 Task: Check the sale-to-list price of condos/co-ops in the last 5 years.
Action: Mouse moved to (674, 63)
Screenshot: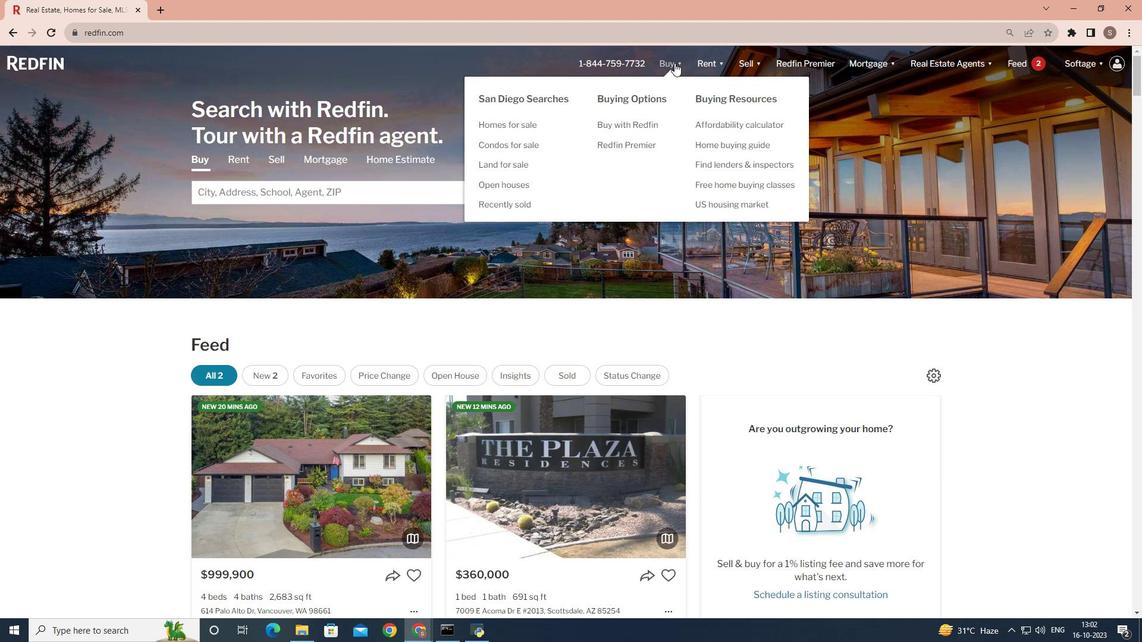 
Action: Mouse pressed left at (674, 63)
Screenshot: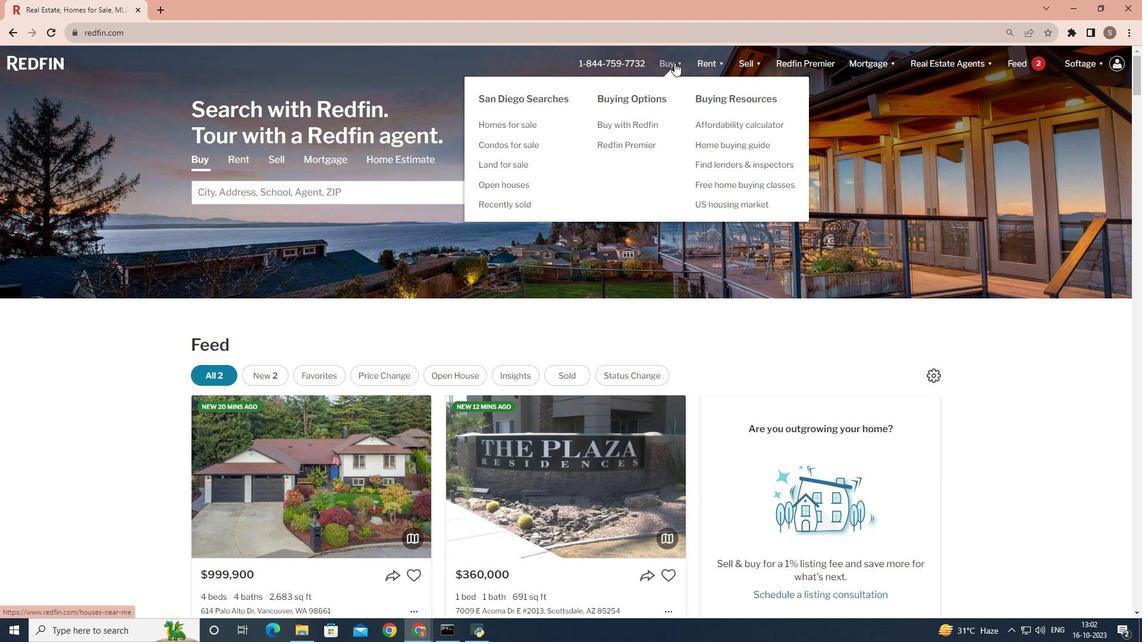 
Action: Mouse moved to (335, 248)
Screenshot: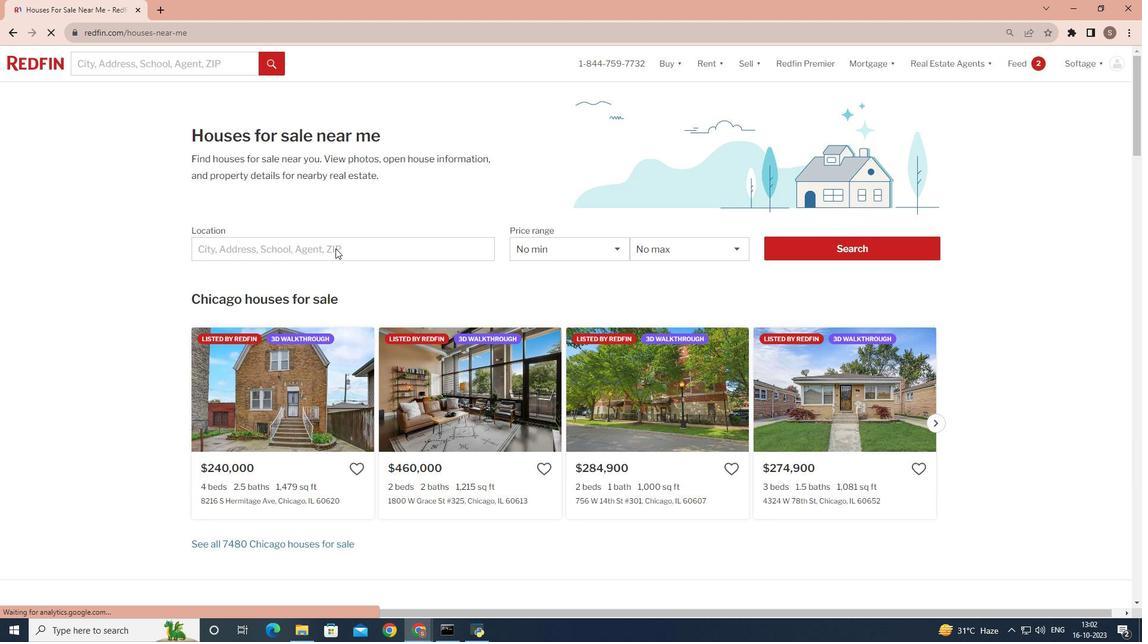
Action: Mouse pressed left at (335, 248)
Screenshot: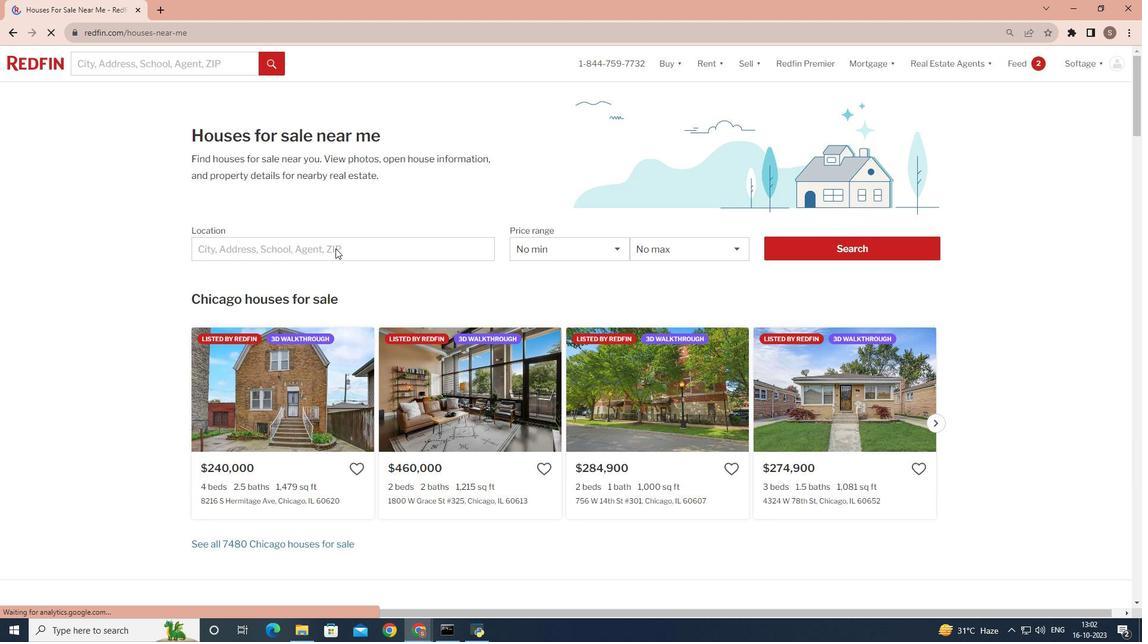 
Action: Mouse moved to (266, 246)
Screenshot: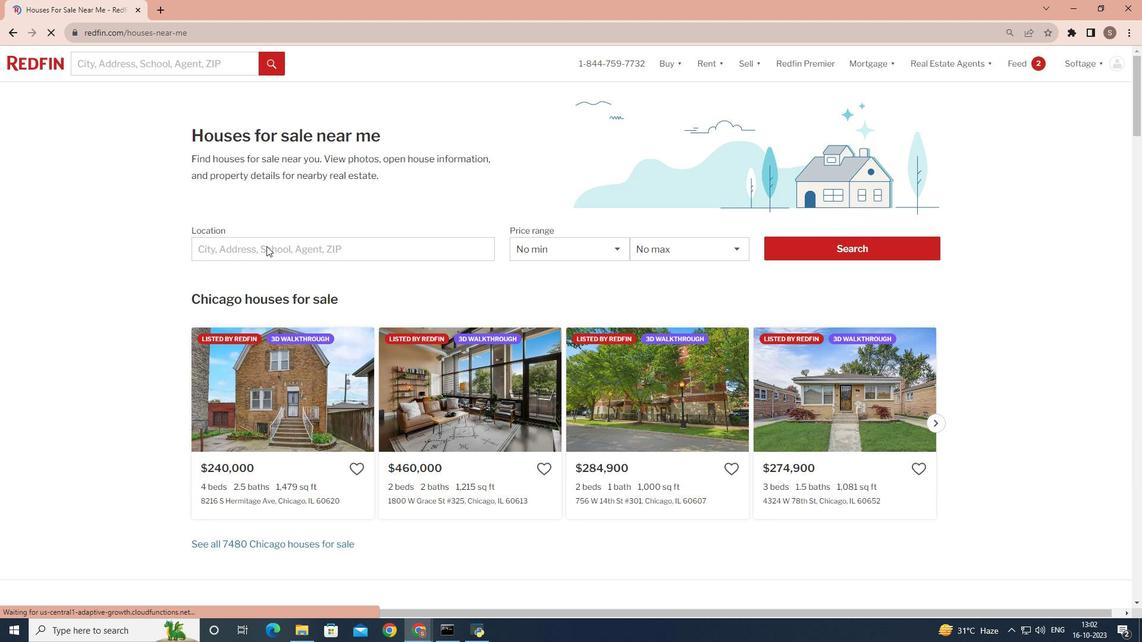 
Action: Mouse pressed left at (266, 246)
Screenshot: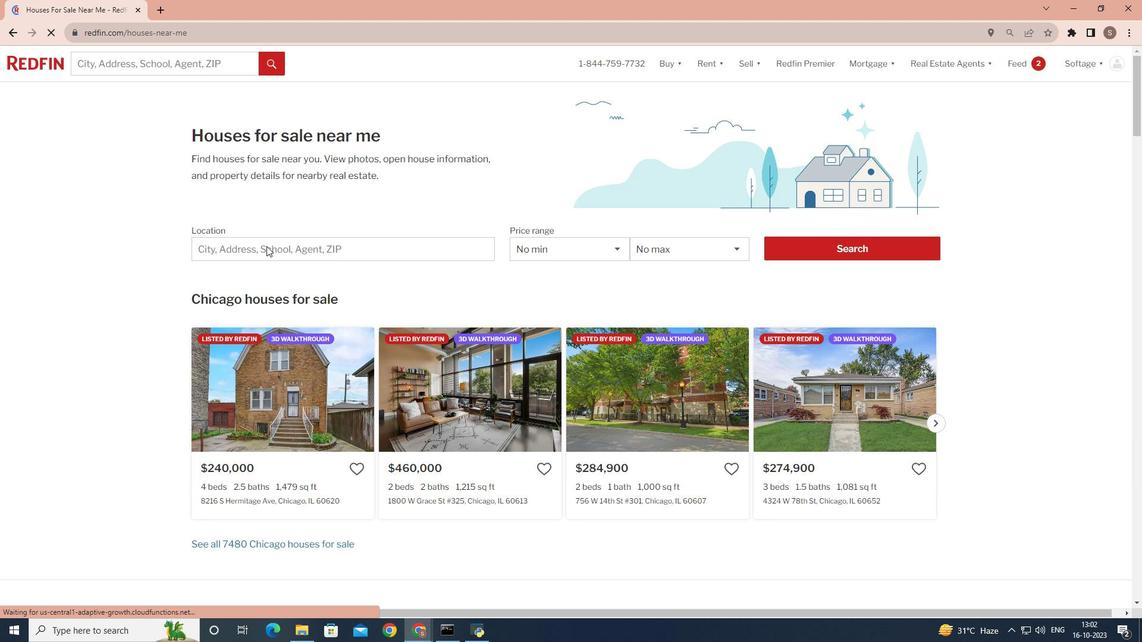 
Action: Key pressed <Key.shift>San<Key.space><Key.shift>Diego
Screenshot: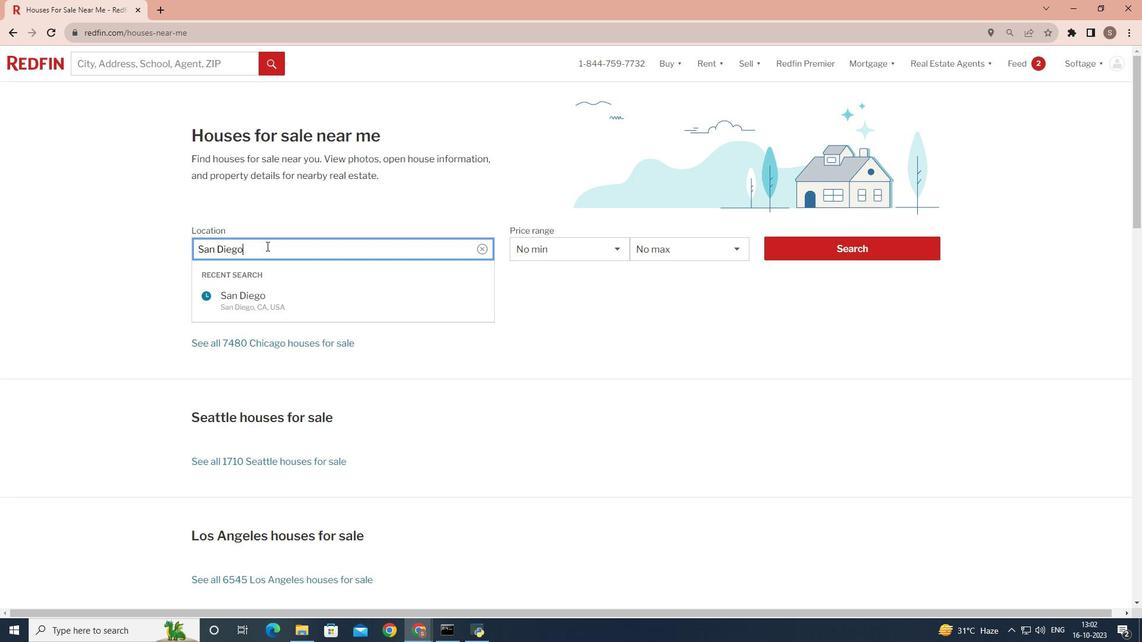 
Action: Mouse moved to (810, 247)
Screenshot: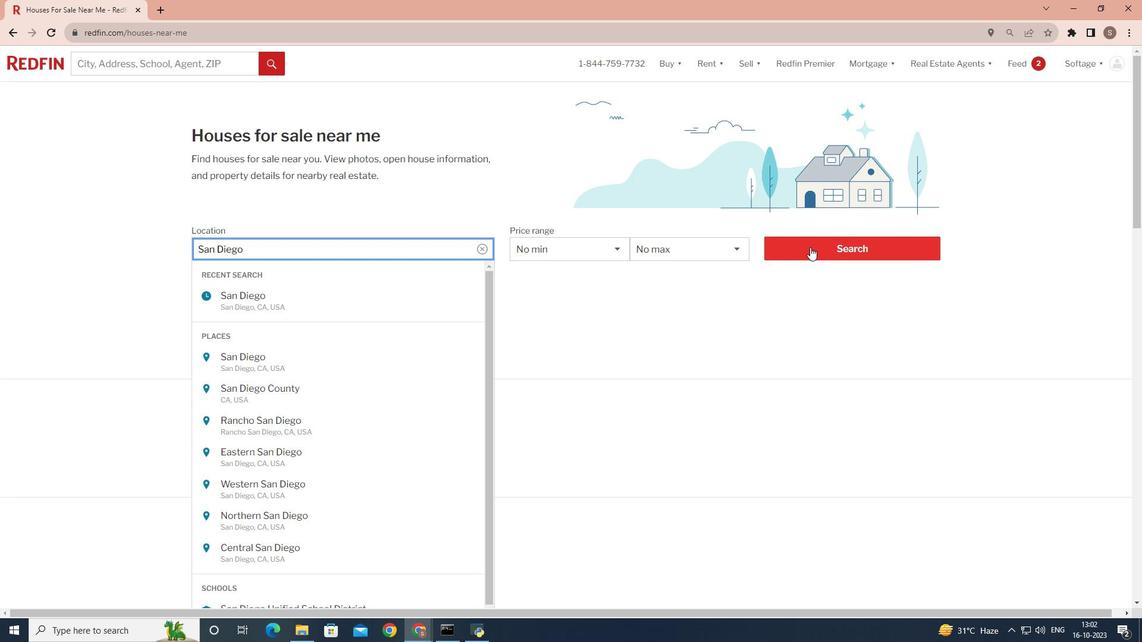 
Action: Mouse pressed left at (810, 247)
Screenshot: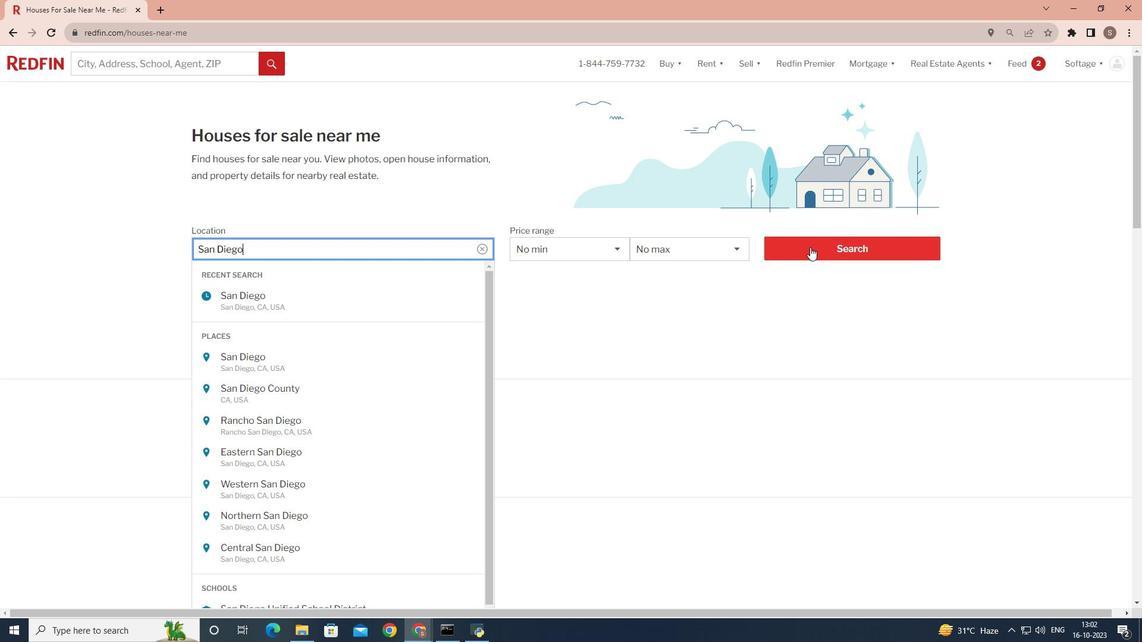 
Action: Mouse pressed left at (810, 247)
Screenshot: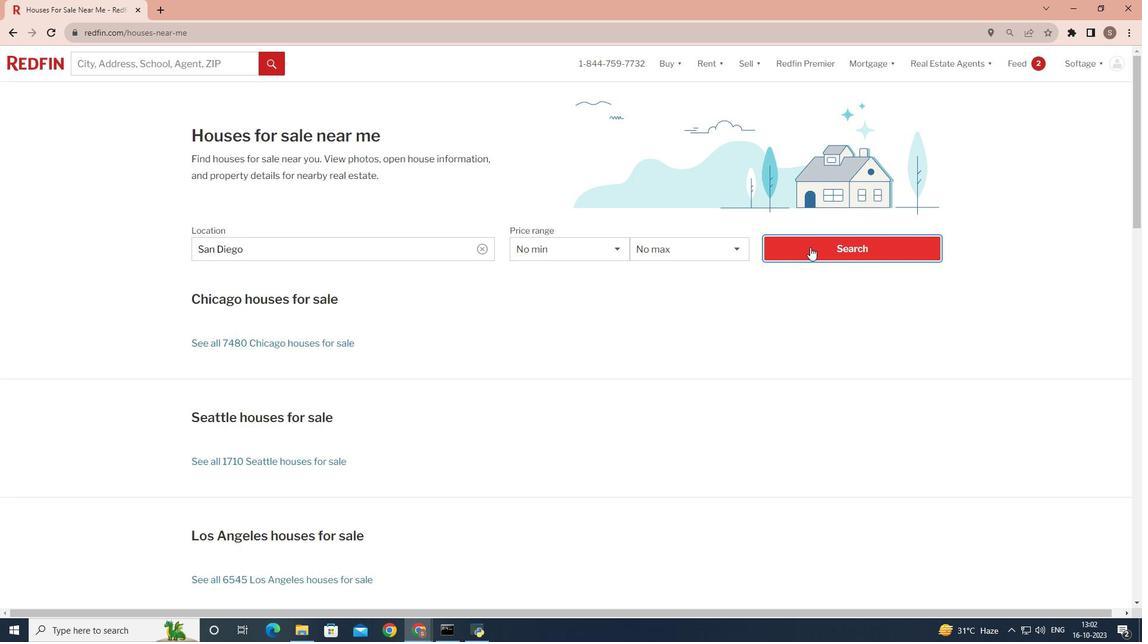 
Action: Mouse moved to (1011, 102)
Screenshot: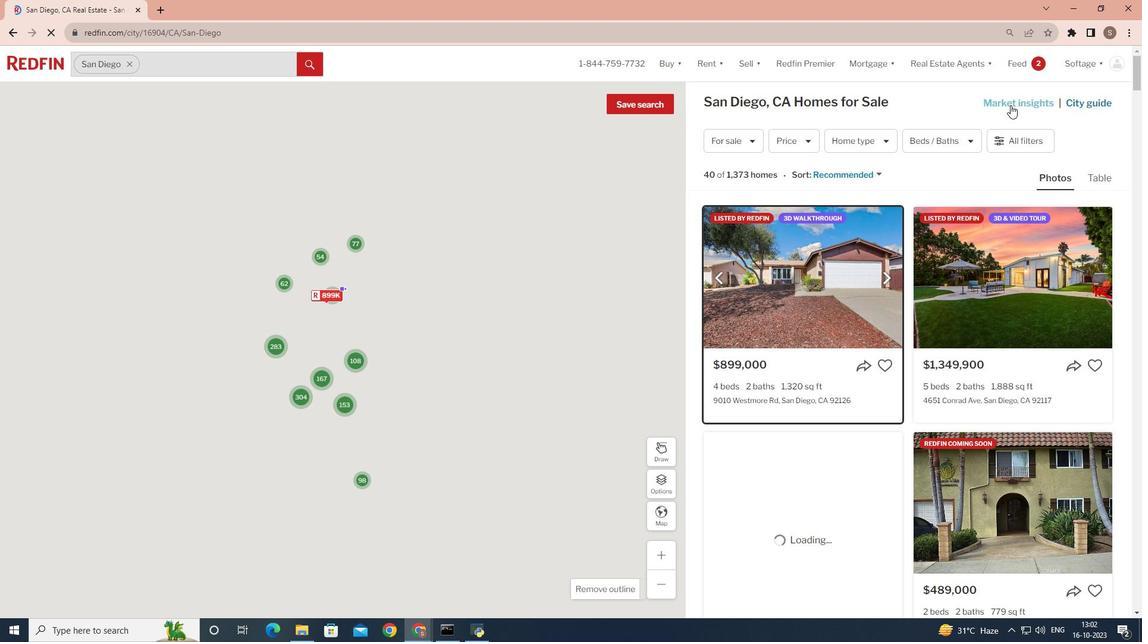 
Action: Mouse pressed left at (1011, 102)
Screenshot: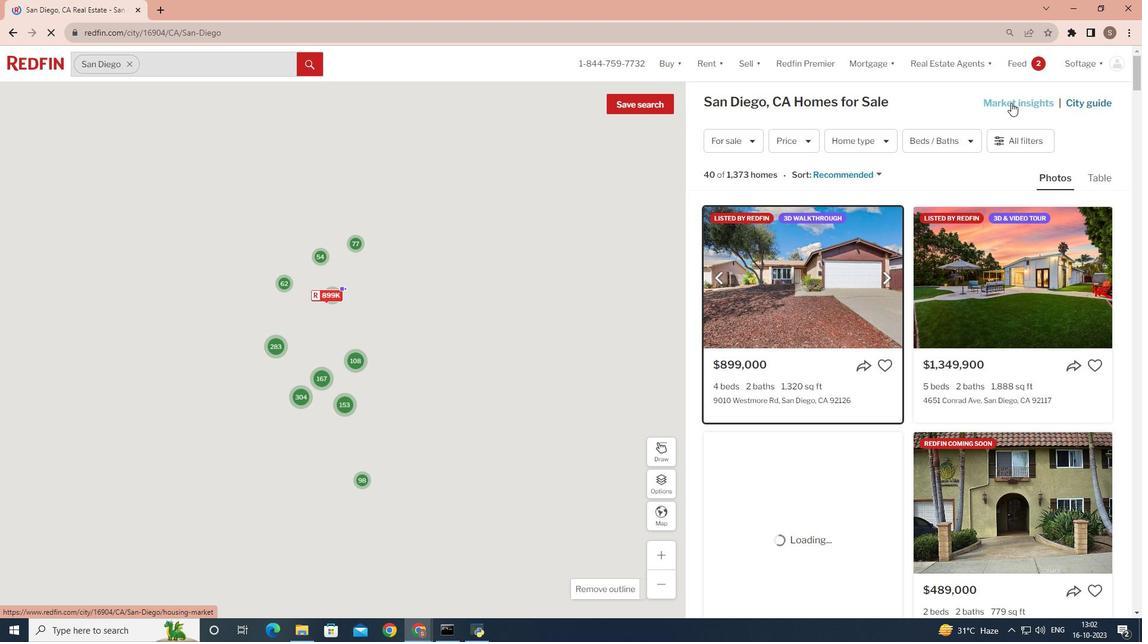 
Action: Mouse moved to (291, 433)
Screenshot: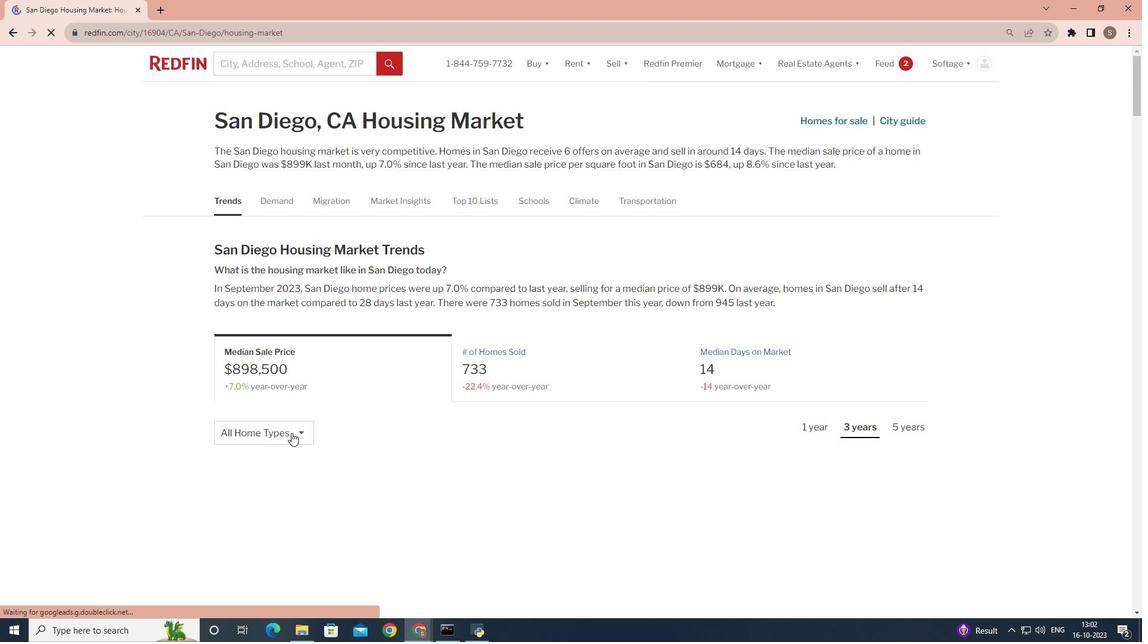 
Action: Mouse pressed left at (291, 433)
Screenshot: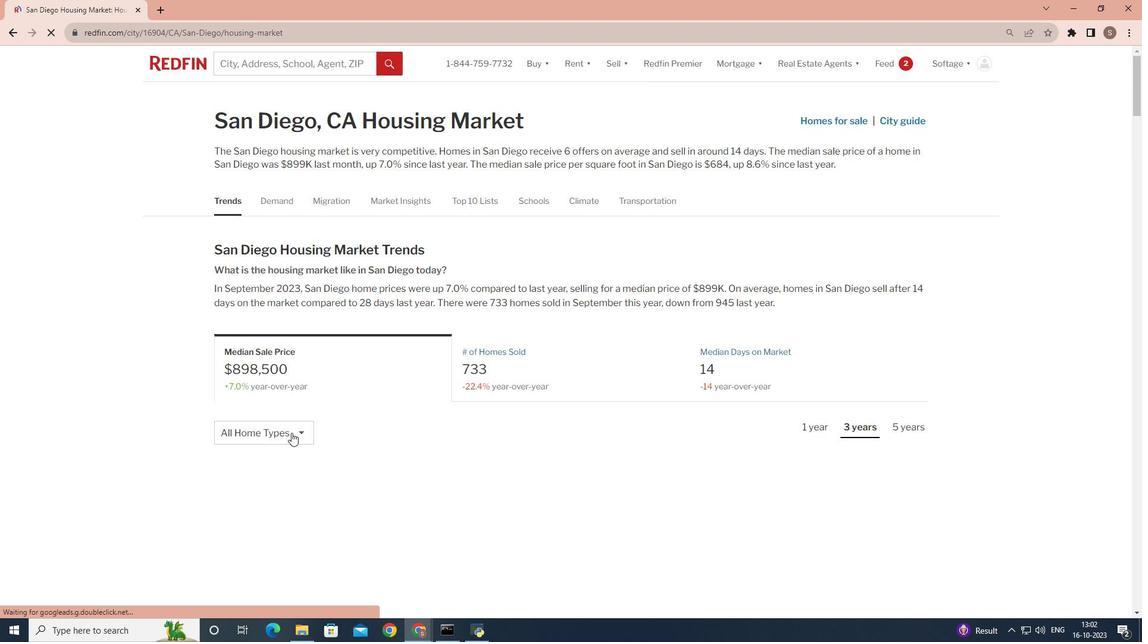 
Action: Mouse moved to (284, 534)
Screenshot: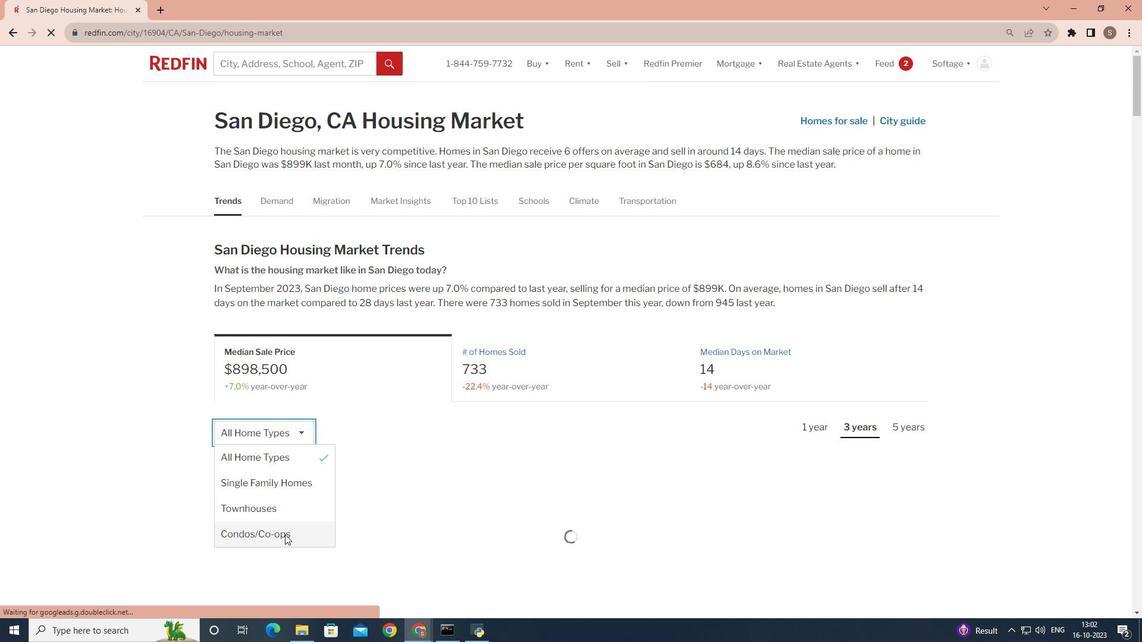 
Action: Mouse pressed left at (284, 534)
Screenshot: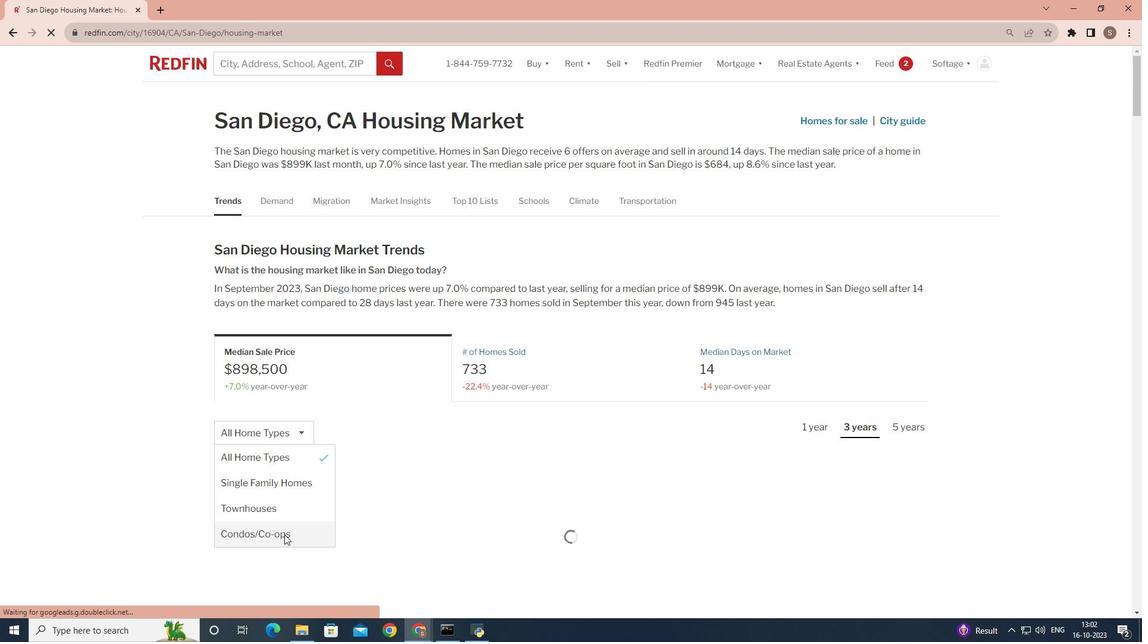 
Action: Mouse moved to (916, 427)
Screenshot: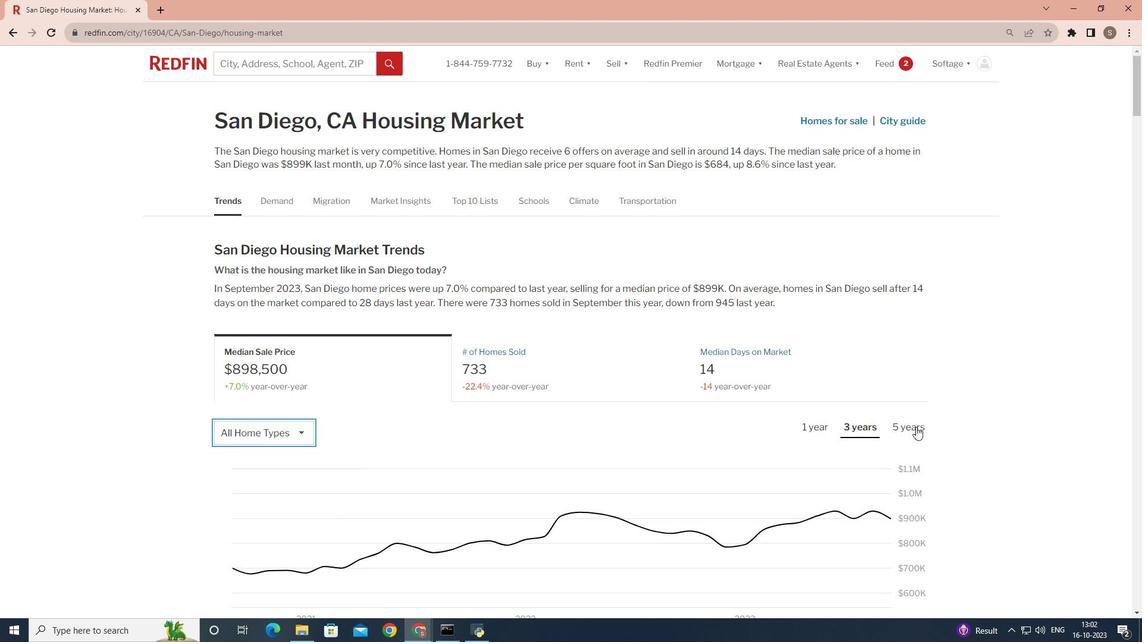 
Action: Mouse pressed left at (916, 427)
Screenshot: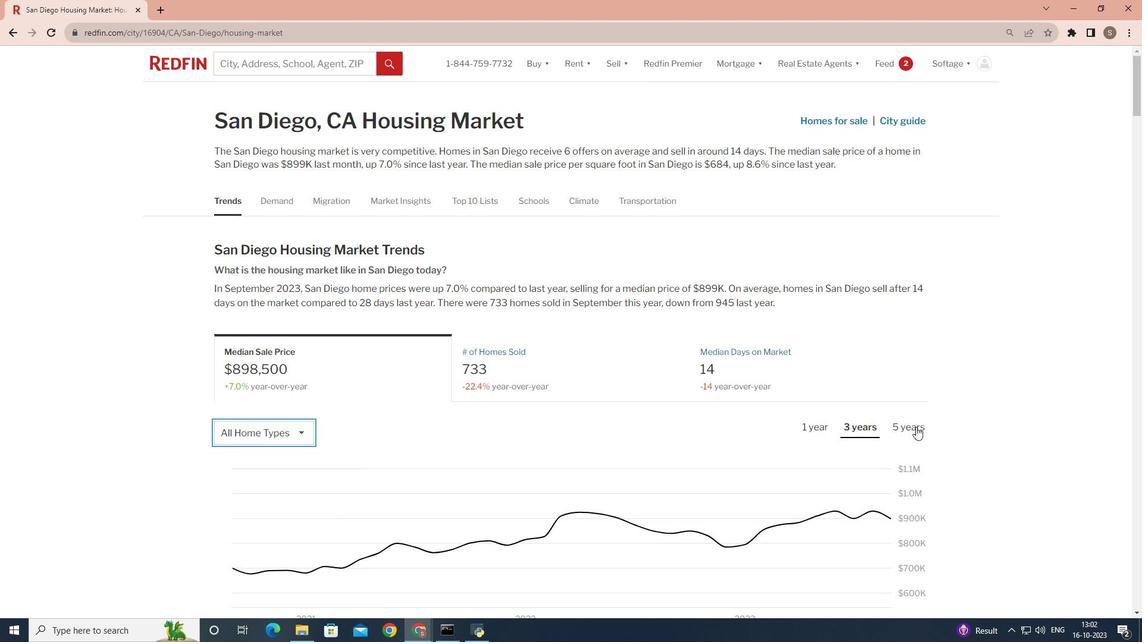 
Action: Mouse scrolled (916, 426) with delta (0, 0)
Screenshot: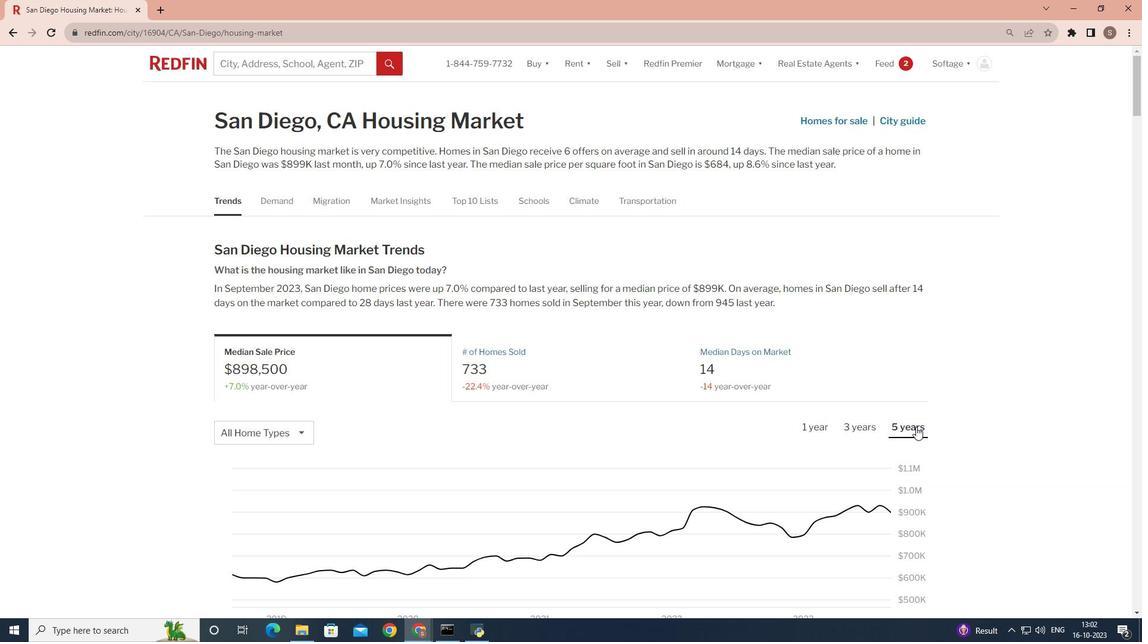
